 Task: Filter the events by all teams.
Action: Mouse moved to (345, 119)
Screenshot: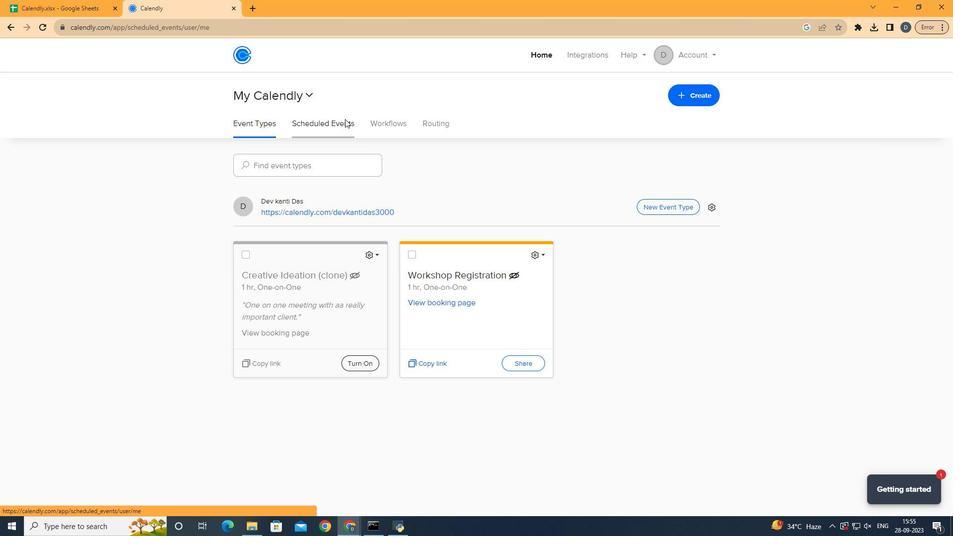 
Action: Mouse pressed left at (345, 119)
Screenshot: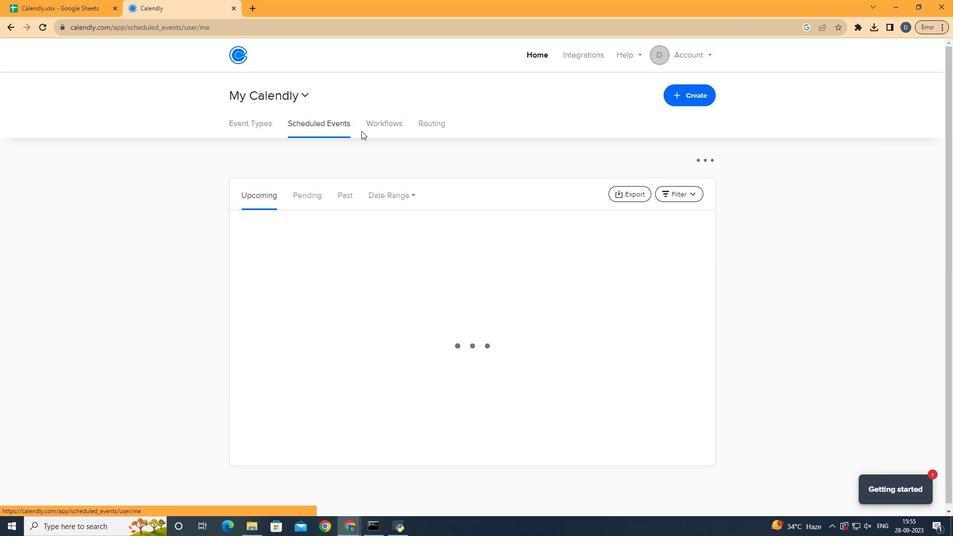 
Action: Mouse moved to (670, 195)
Screenshot: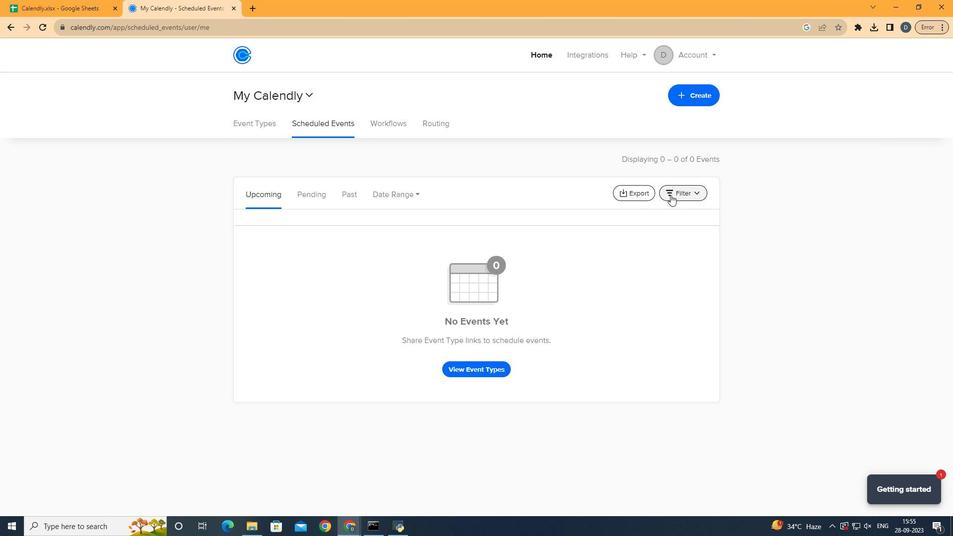 
Action: Mouse pressed left at (670, 195)
Screenshot: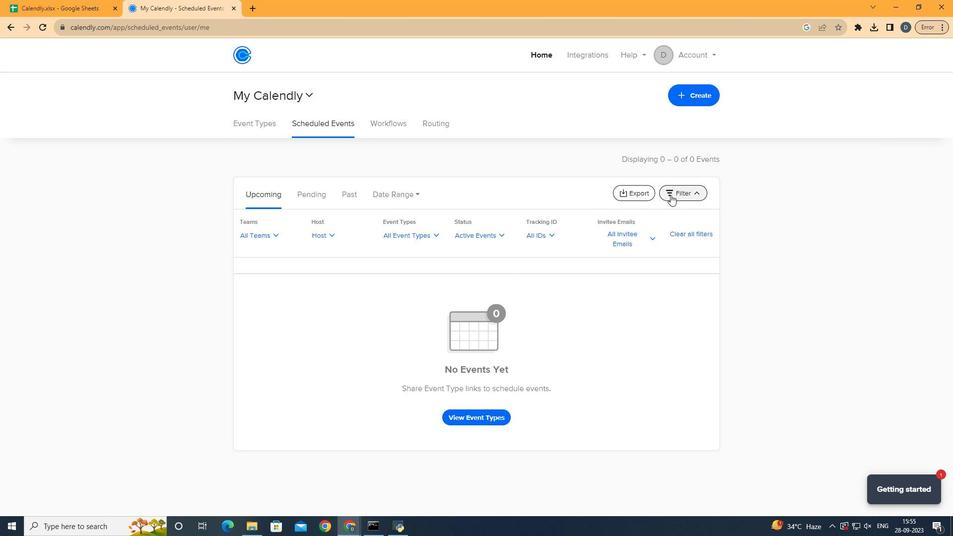 
Action: Mouse moved to (269, 229)
Screenshot: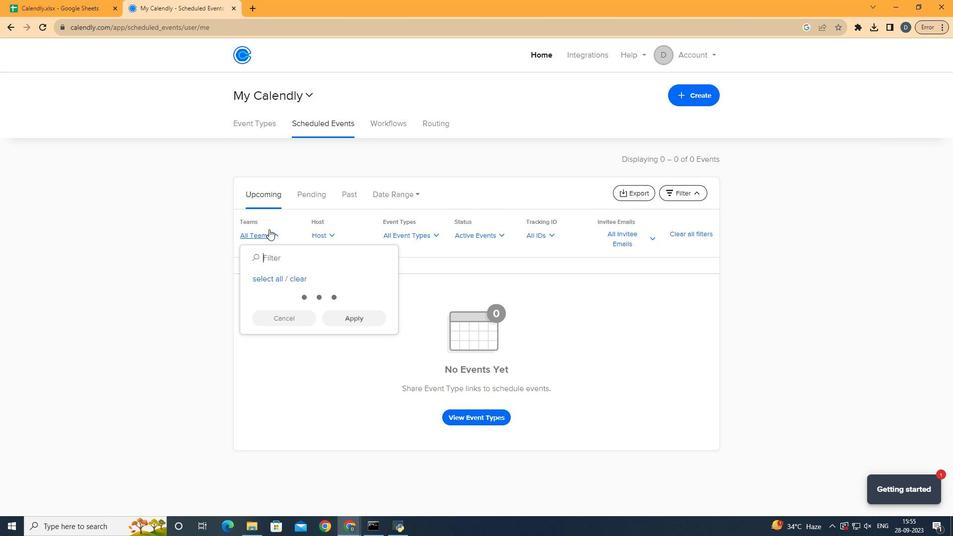 
Action: Mouse pressed left at (269, 229)
Screenshot: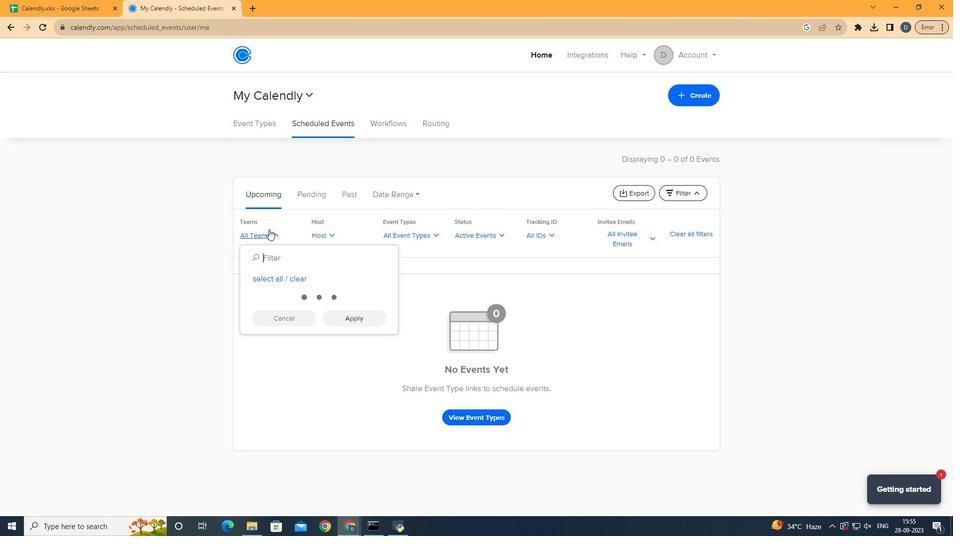 
Action: Mouse moved to (363, 352)
Screenshot: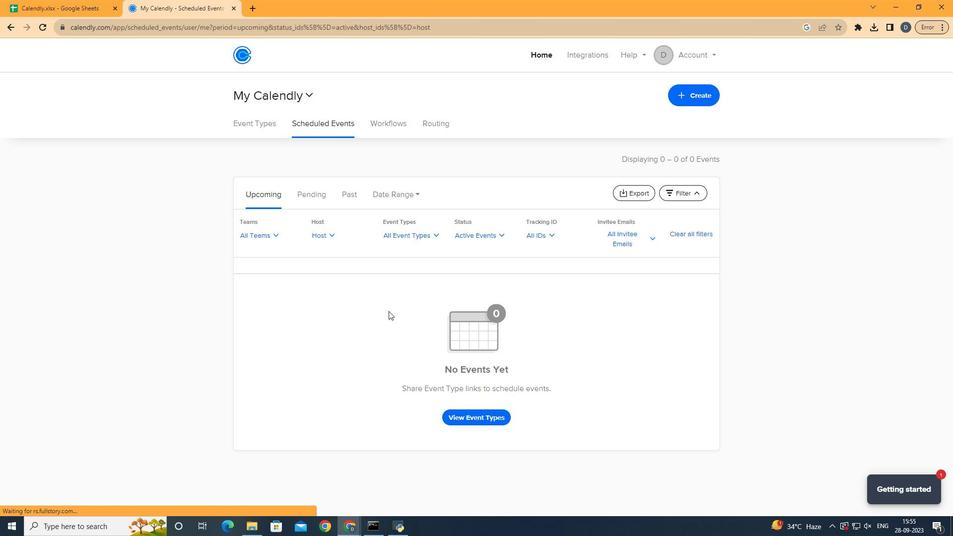
Action: Mouse pressed left at (363, 352)
Screenshot: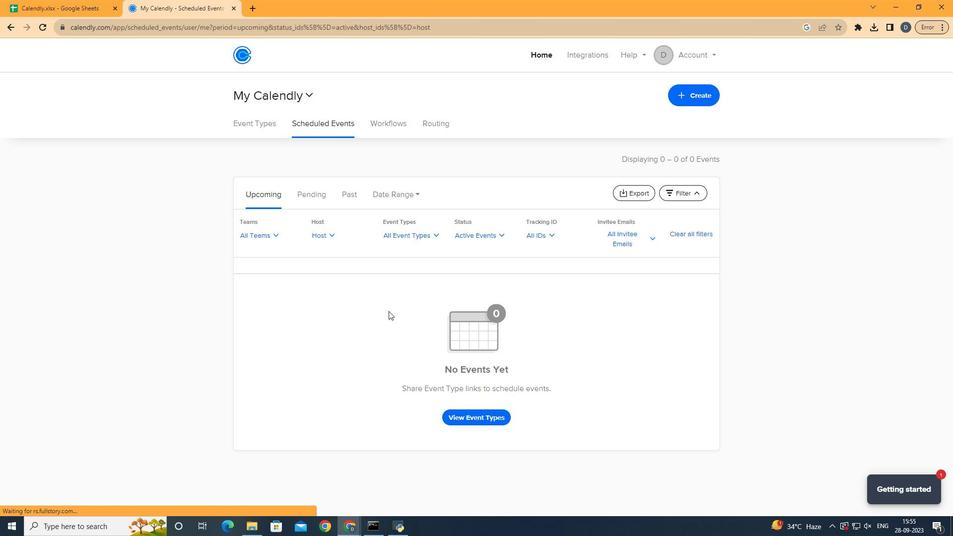 
Action: Mouse moved to (396, 306)
Screenshot: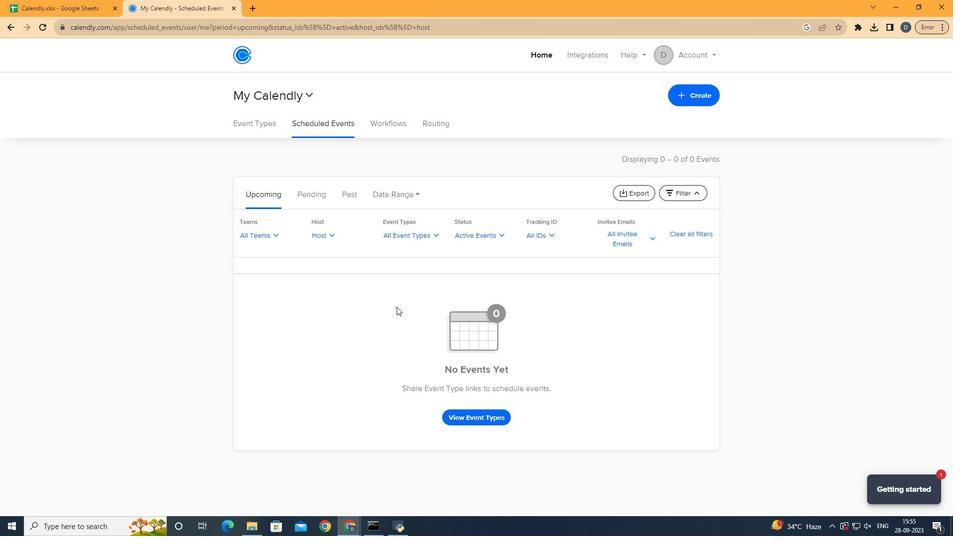 
